 Task: Create New Customer with Customer Name: Emmaline's Mercantile, Billing Address Line1: 1487 Vineyard Drive, Billing Address Line2:  Independence, Billing Address Line3:  Ohio 44131, Cell Number: 620-519-7251
Action: Mouse moved to (202, 40)
Screenshot: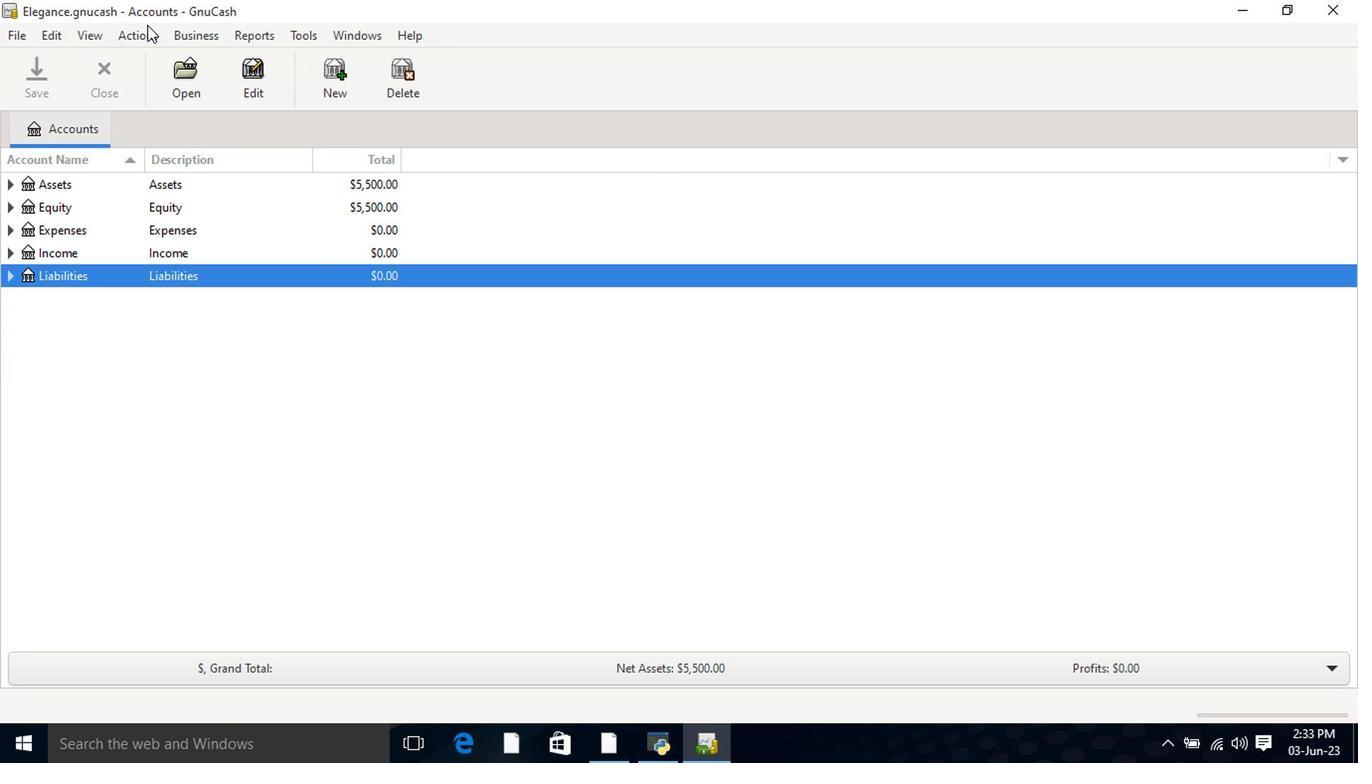 
Action: Mouse pressed left at (202, 40)
Screenshot: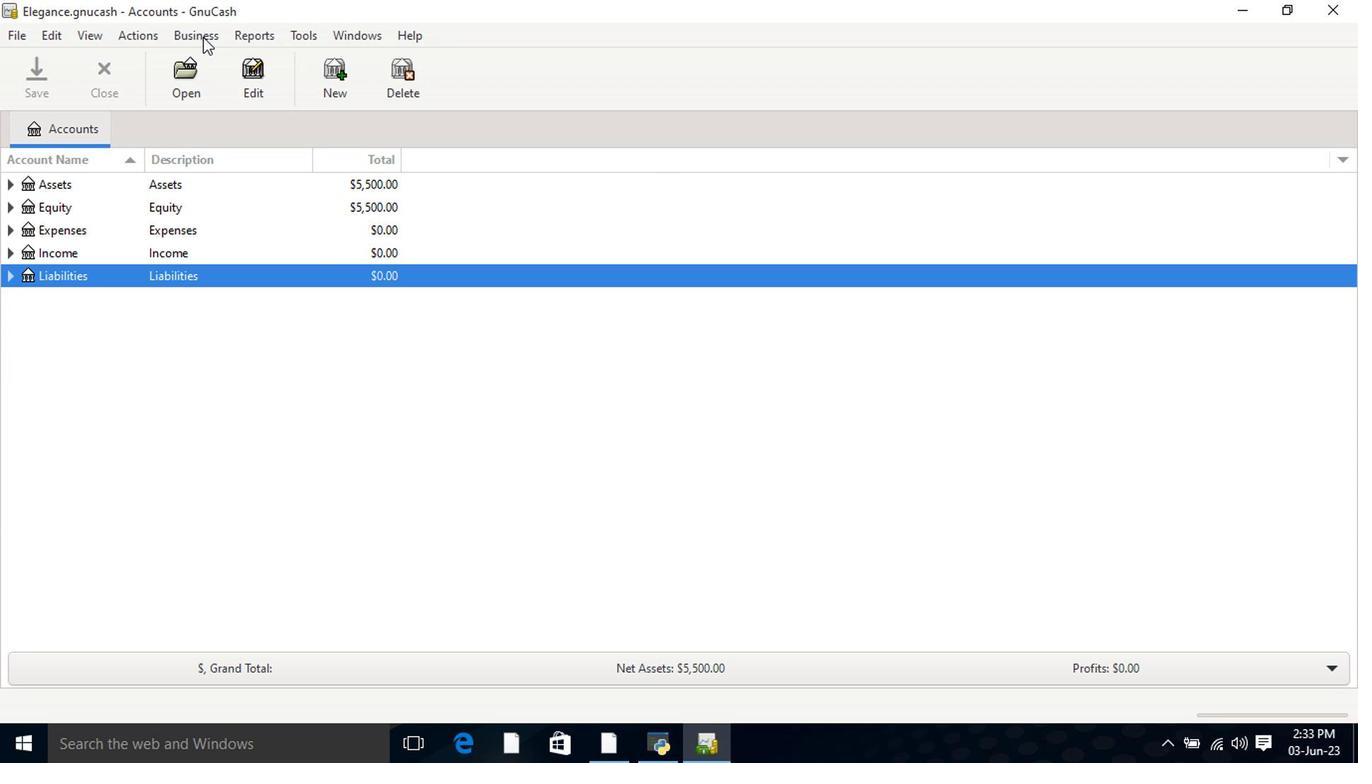 
Action: Mouse moved to (413, 88)
Screenshot: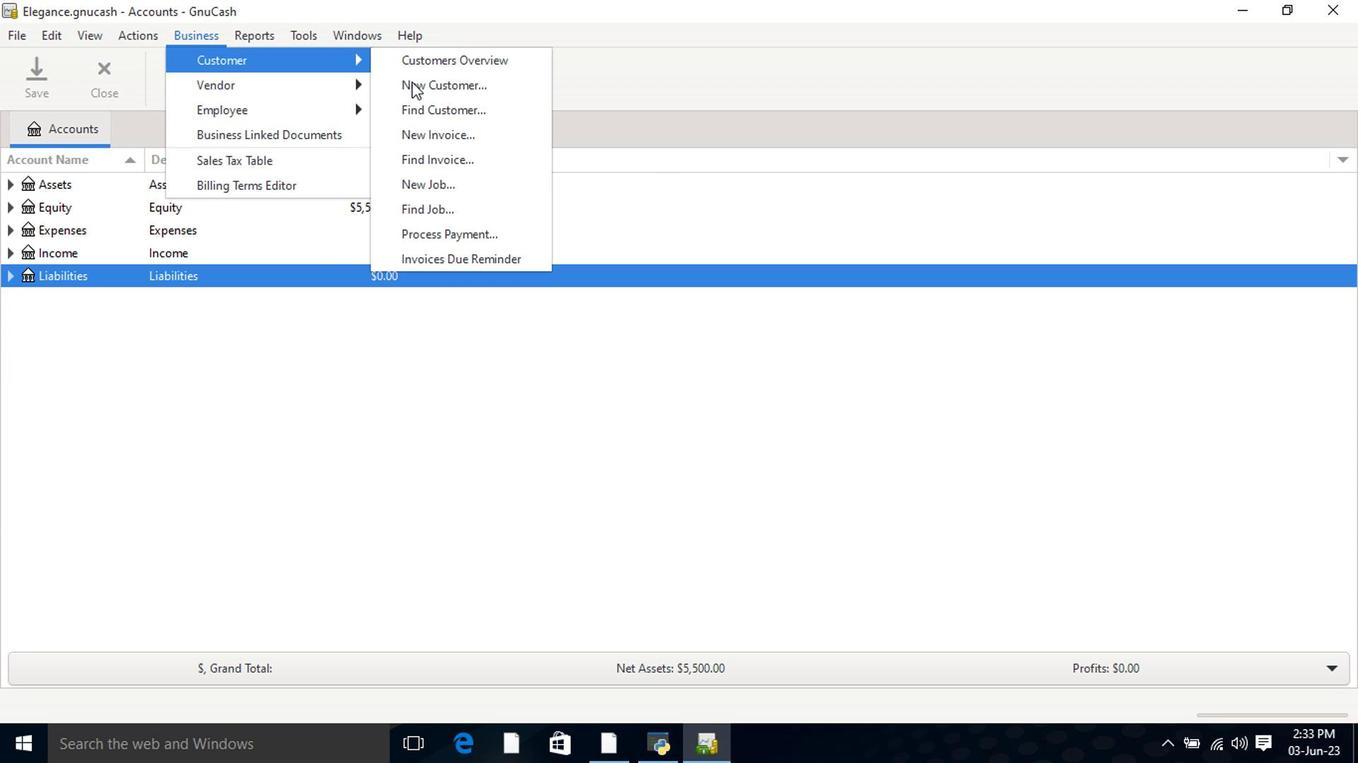 
Action: Mouse pressed left at (413, 88)
Screenshot: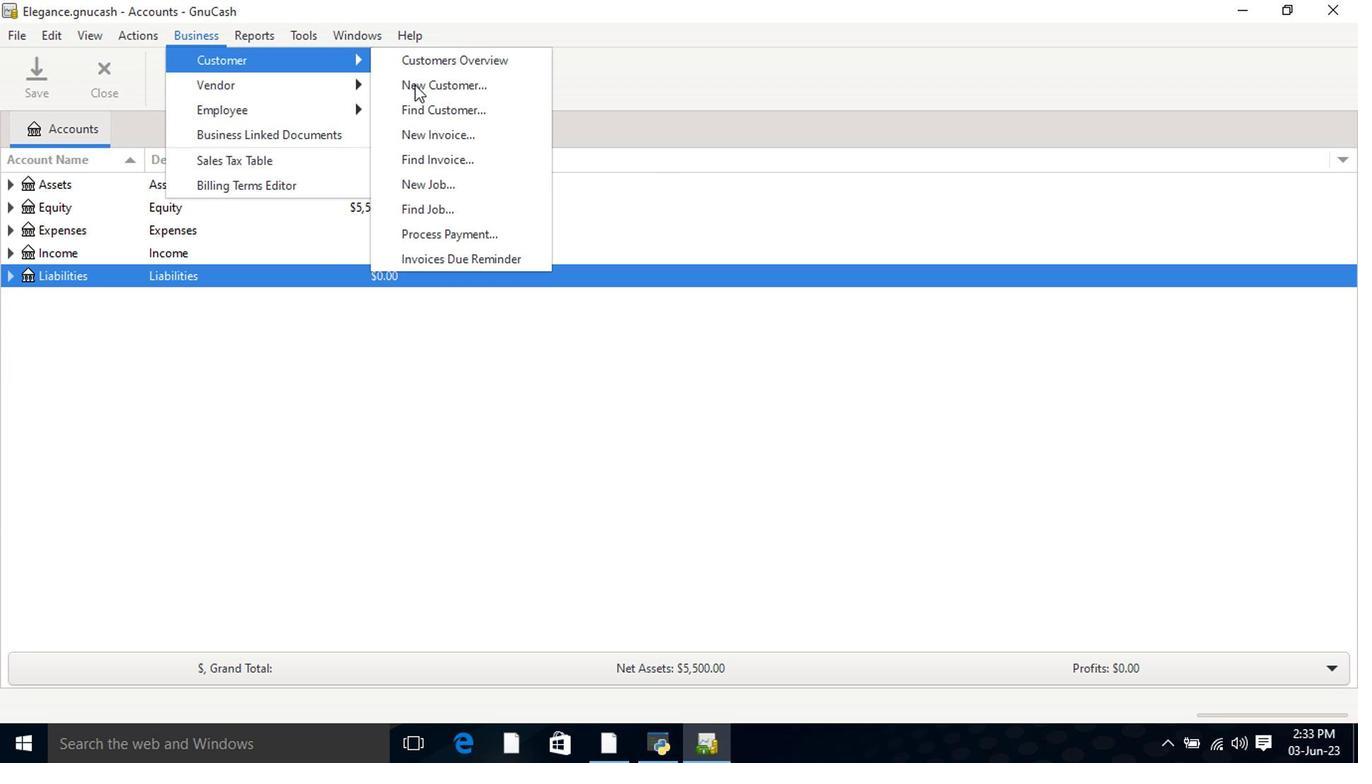 
Action: Mouse moved to (829, 244)
Screenshot: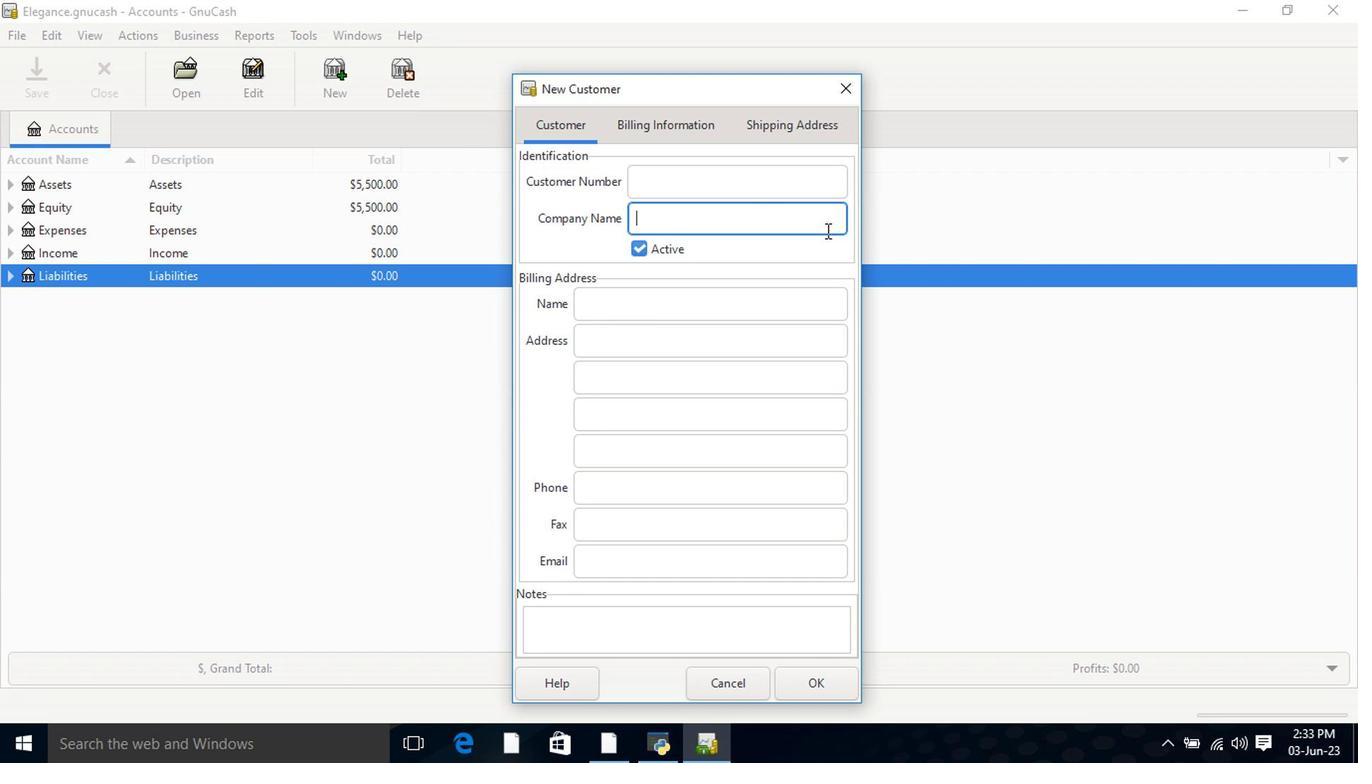 
Action: Key pressed <Key.shift>Emmaline's<Key.space><Key.shift>Mercantile<Key.tab><Key.tab><Key.tab>1487<Key.space><Key.shift>Vineyard<Key.space><Key.shift>Drive<Key.tab><Key.shift>Independence<Key.tab><Key.shift>Ohio<Key.space>44131<Key.tab><Key.tab>620-519-7251
Screenshot: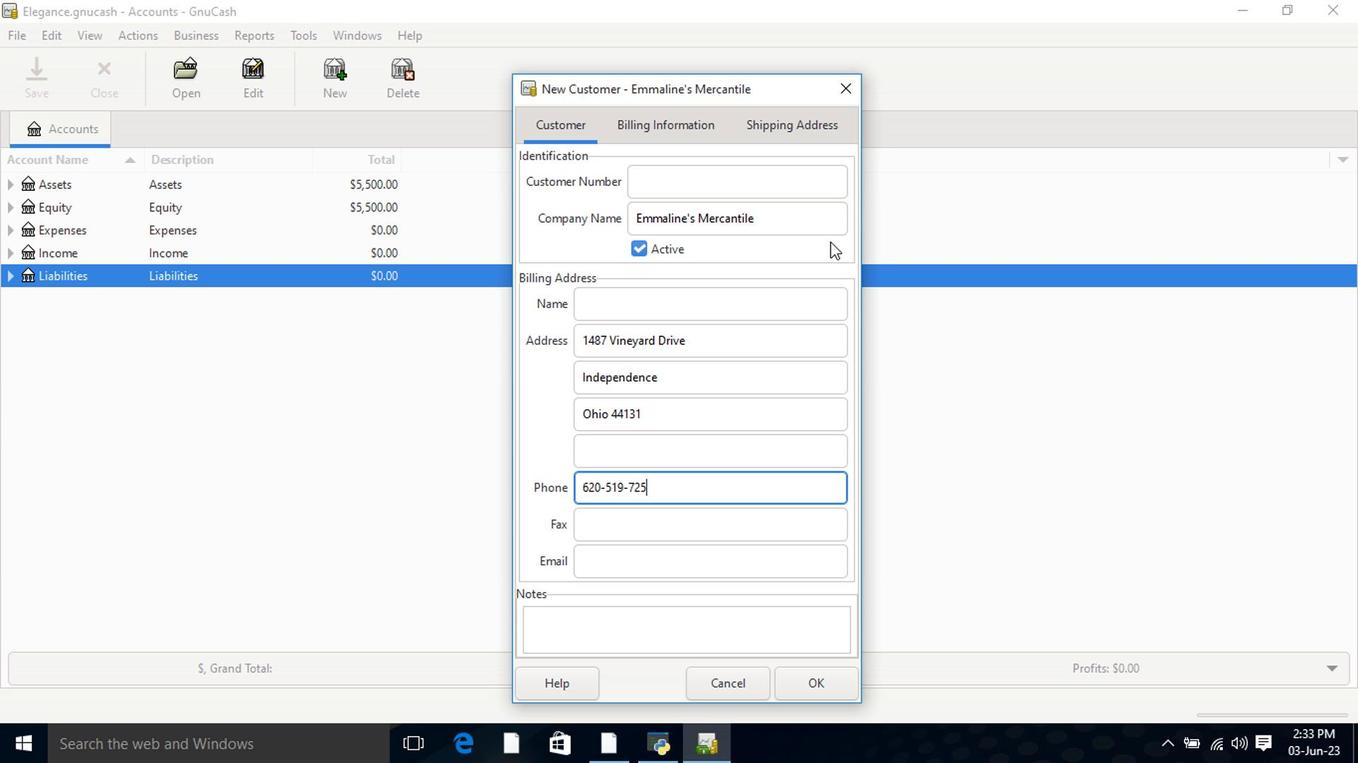 
Action: Mouse moved to (688, 126)
Screenshot: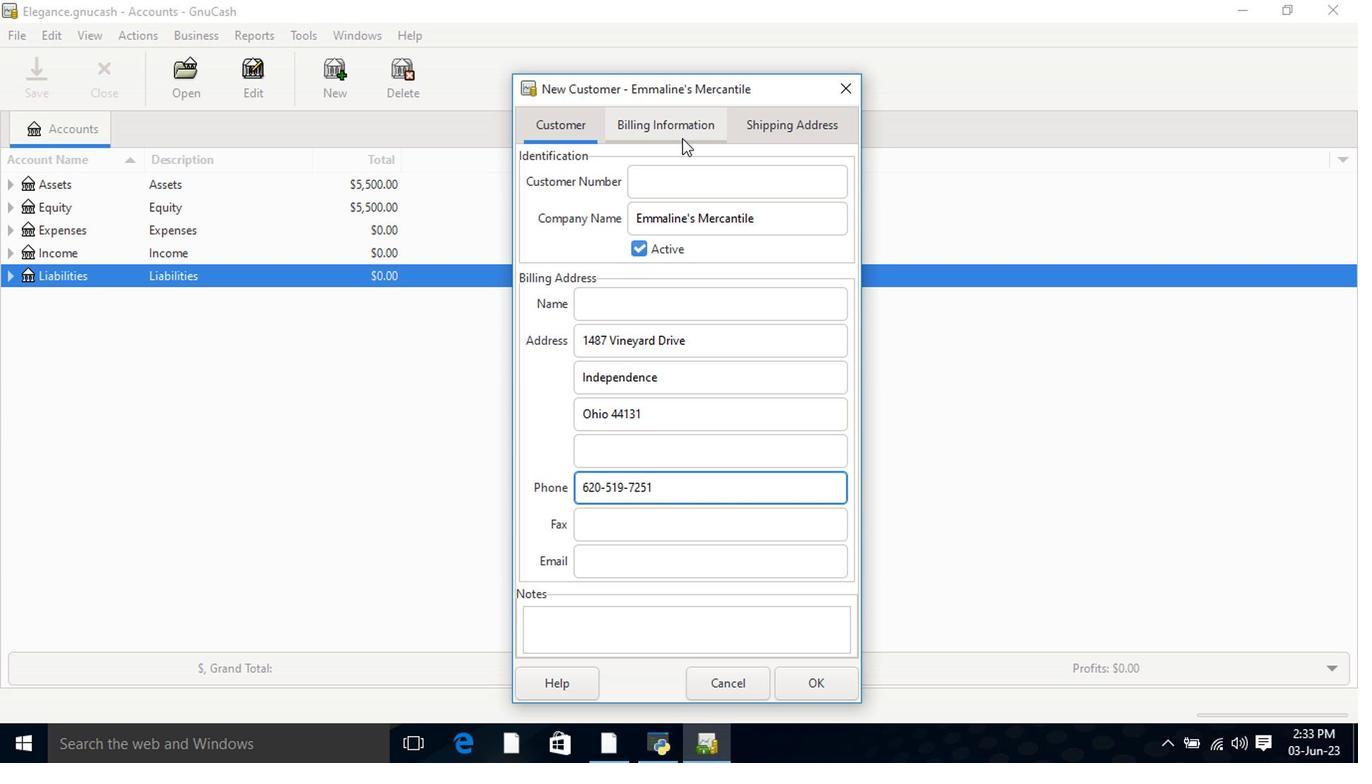 
Action: Mouse pressed left at (688, 126)
Screenshot: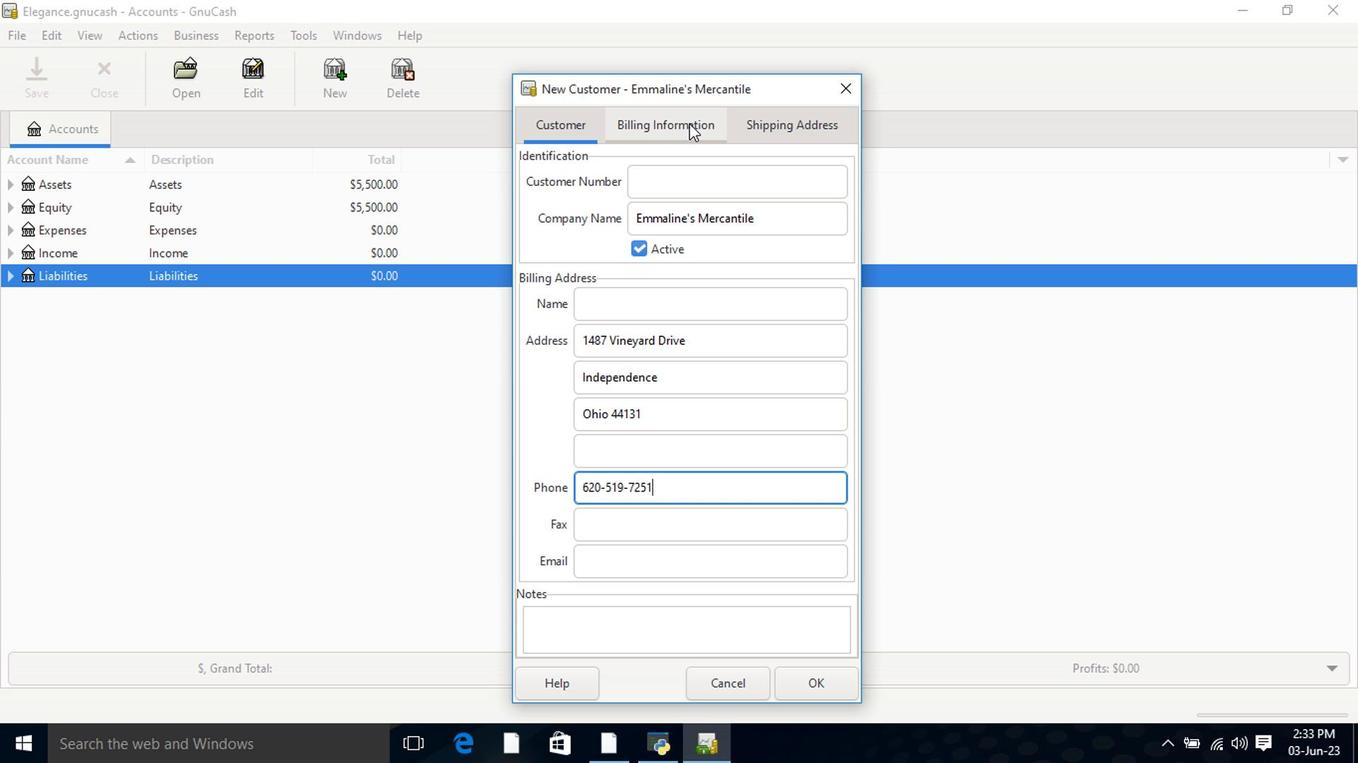 
Action: Mouse moved to (802, 123)
Screenshot: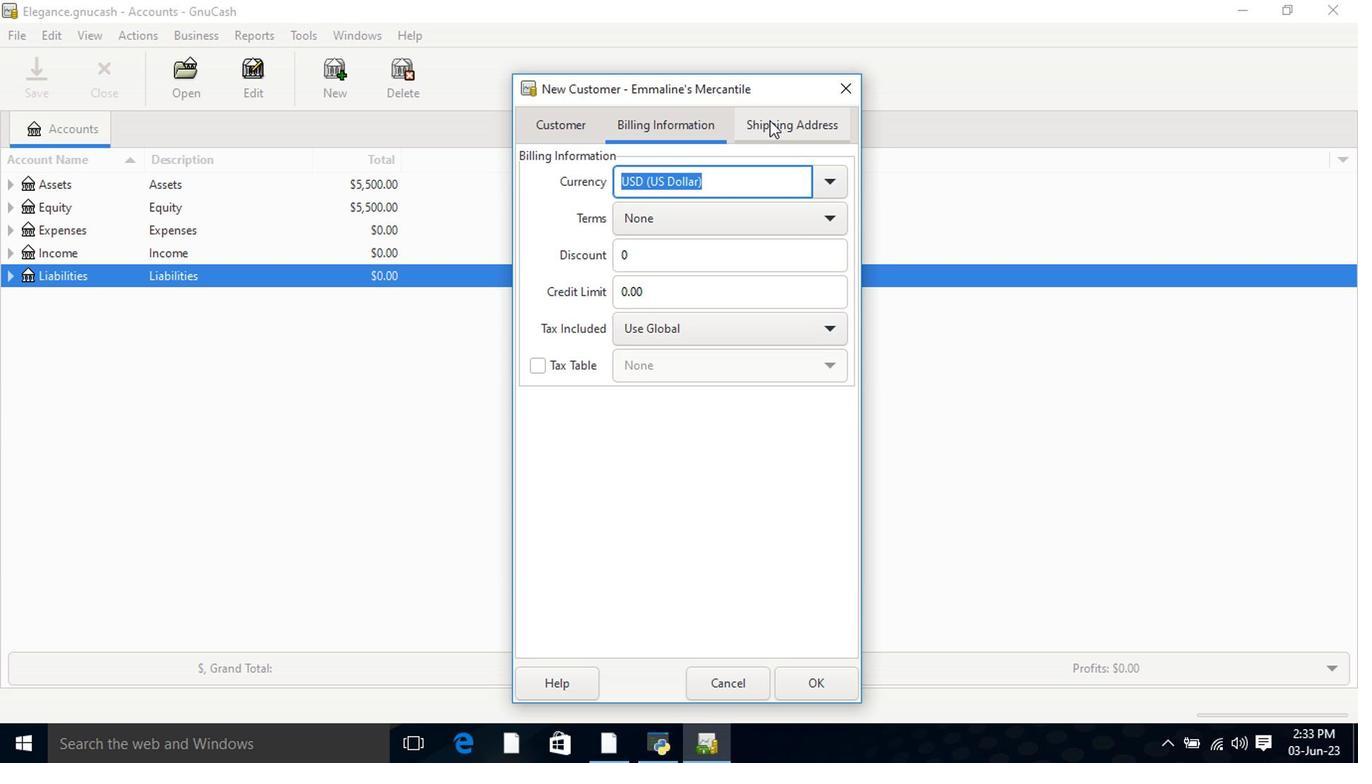 
Action: Mouse pressed left at (802, 123)
Screenshot: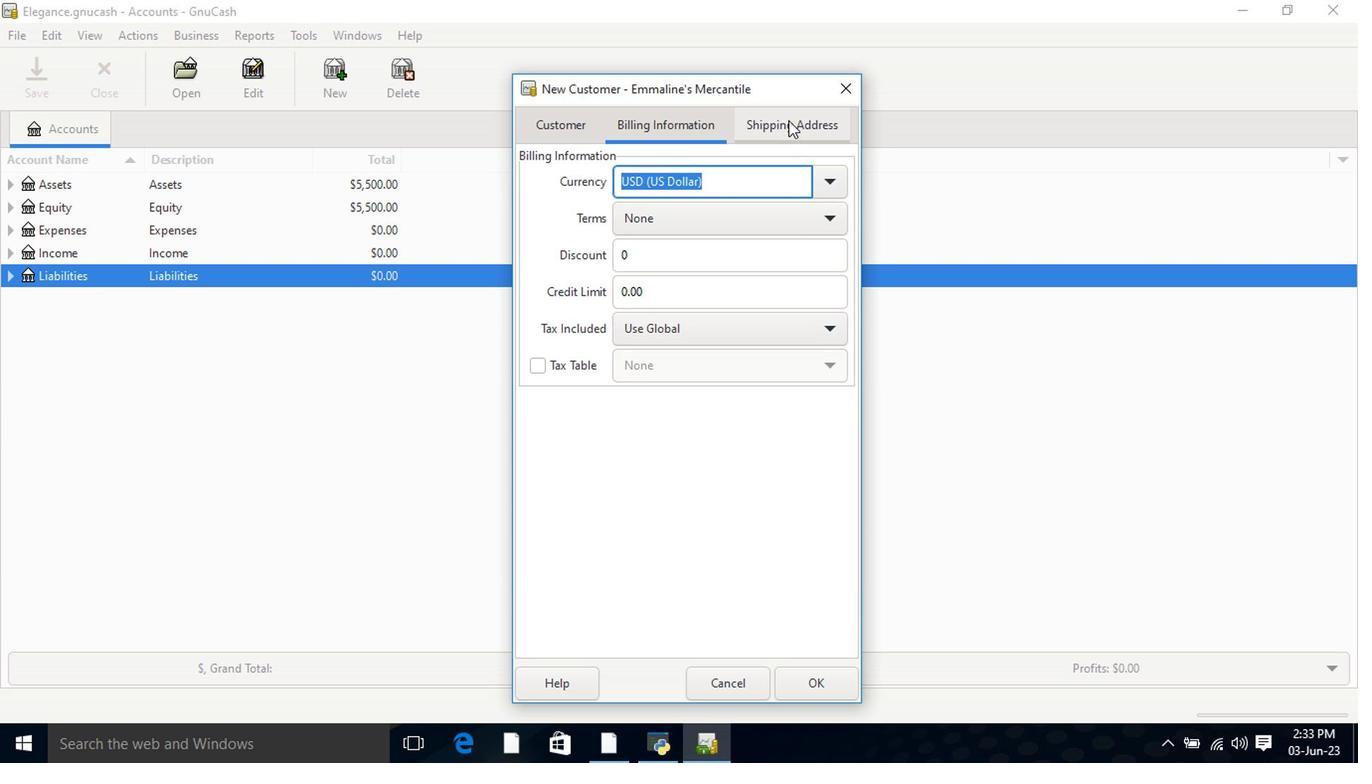 
Action: Mouse moved to (810, 679)
Screenshot: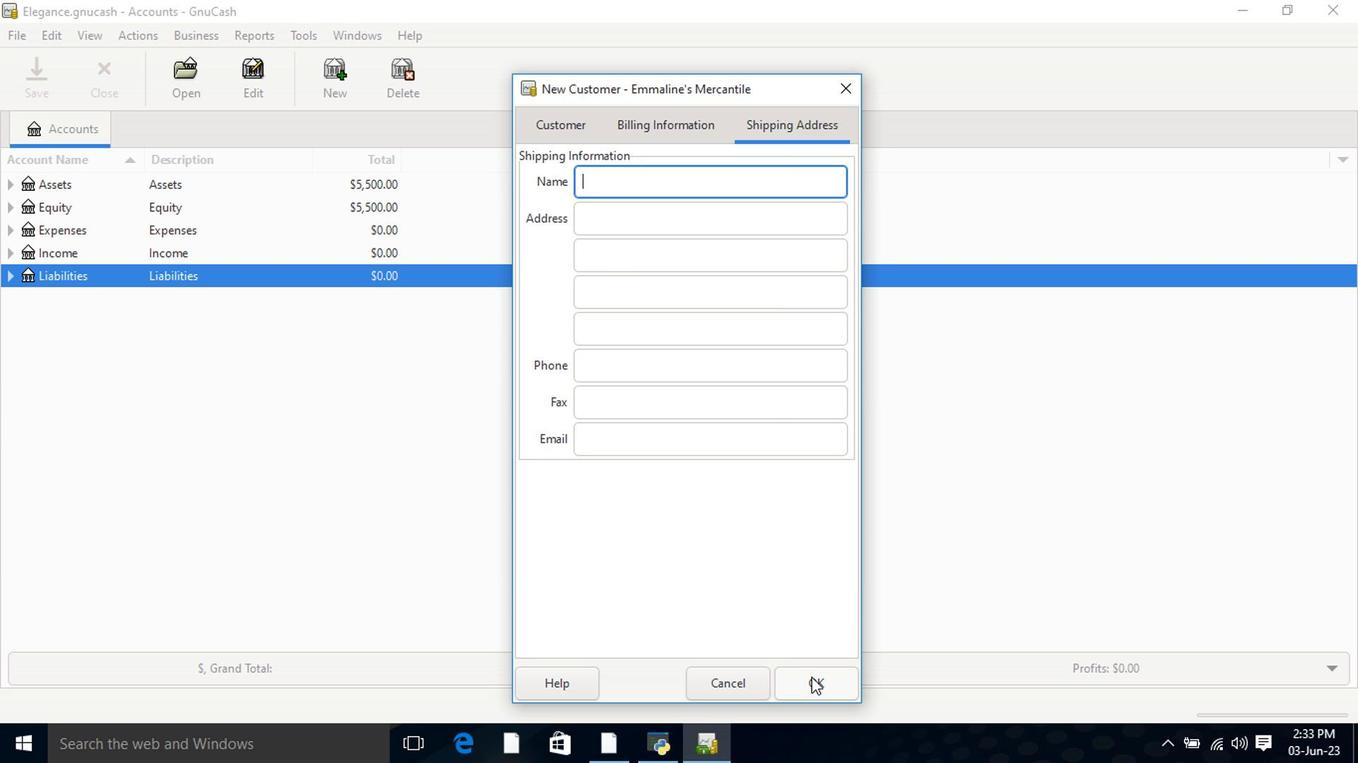 
Action: Mouse pressed left at (810, 679)
Screenshot: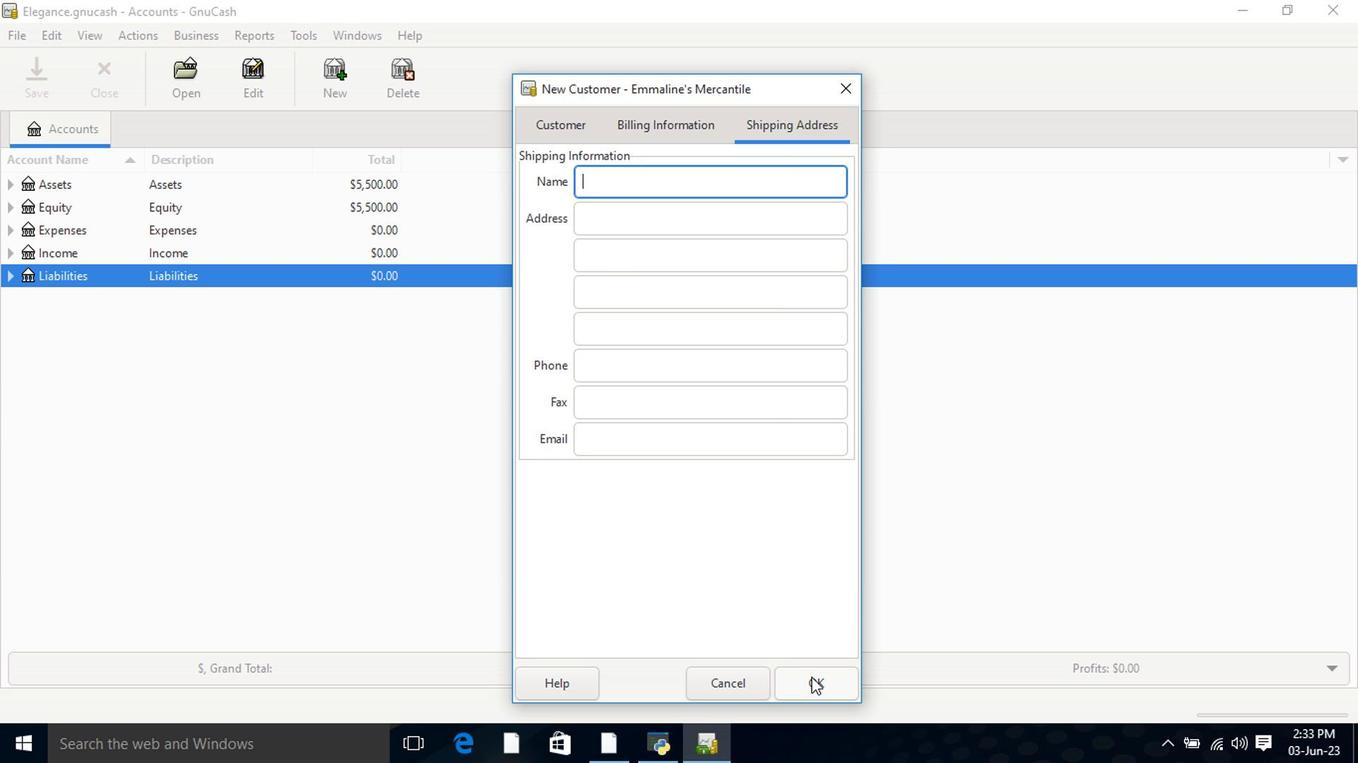 
Action: Mouse moved to (820, 556)
Screenshot: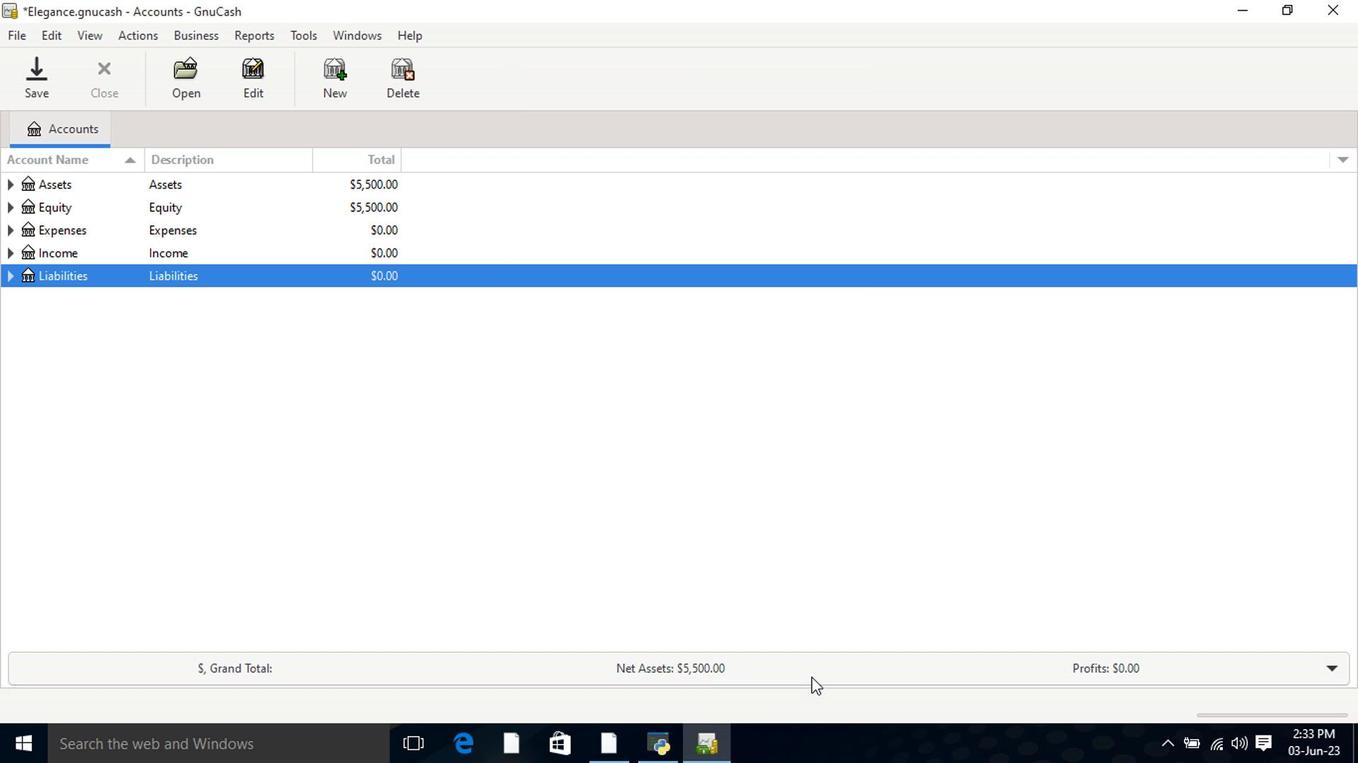 
